Task: Look for products in the category "Canned Meat" that are on sale.
Action: Mouse moved to (262, 120)
Screenshot: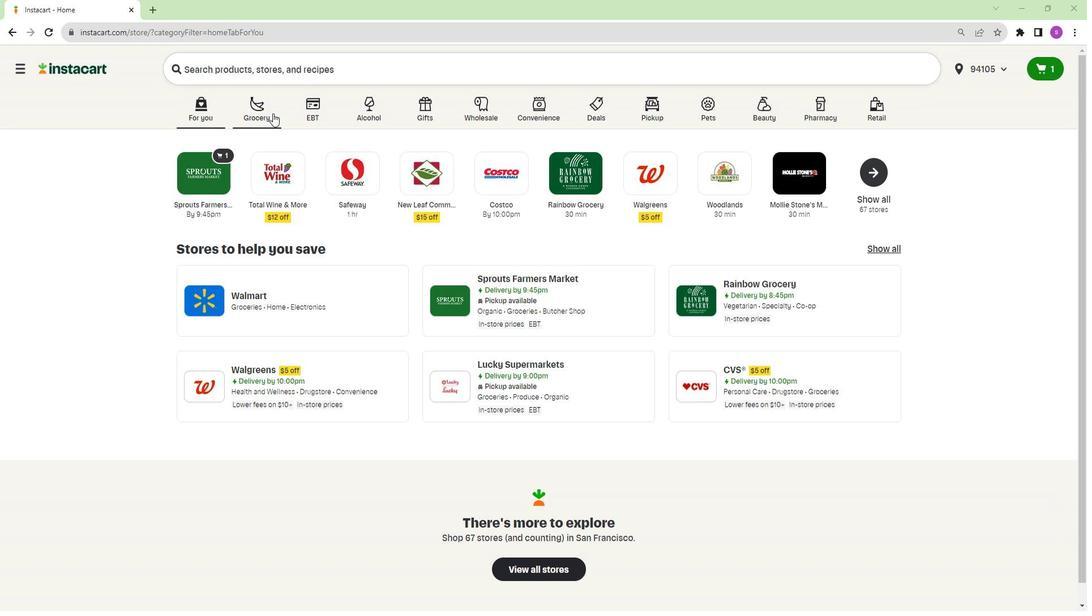 
Action: Mouse pressed left at (262, 120)
Screenshot: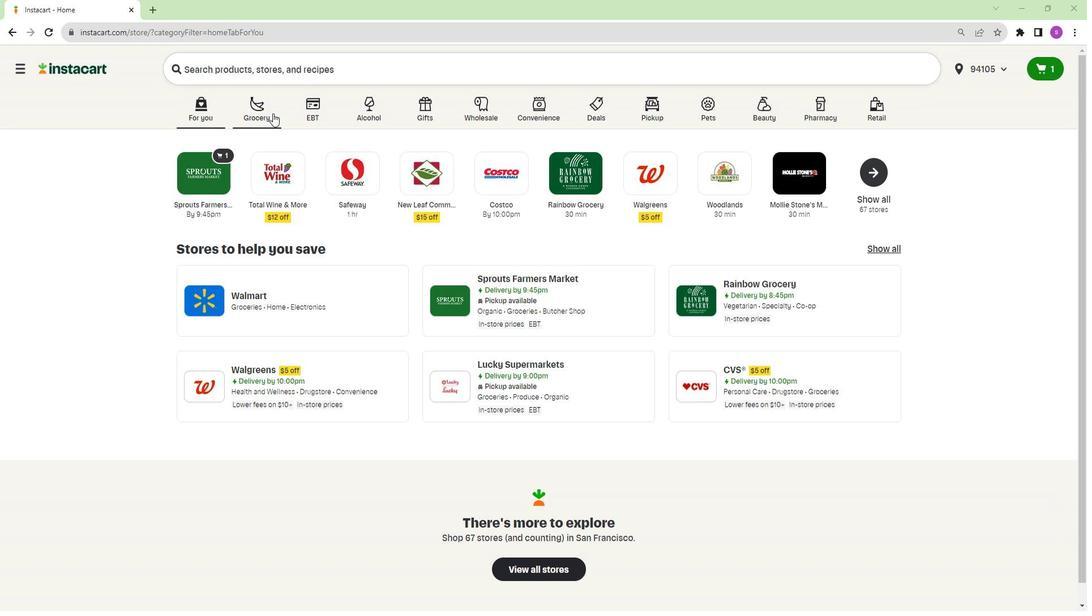 
Action: Mouse moved to (666, 185)
Screenshot: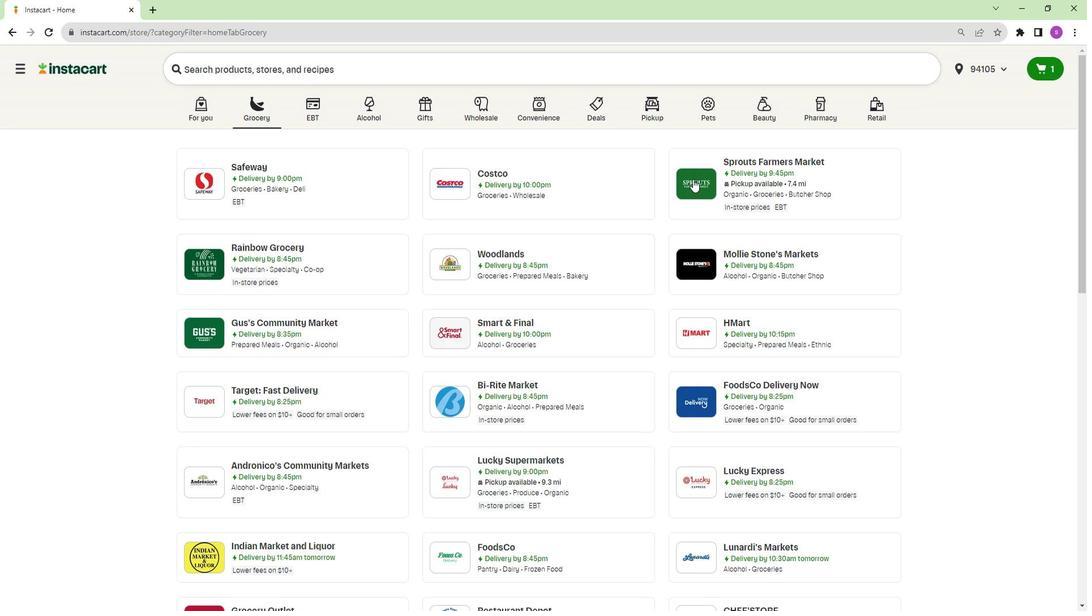 
Action: Mouse pressed left at (666, 185)
Screenshot: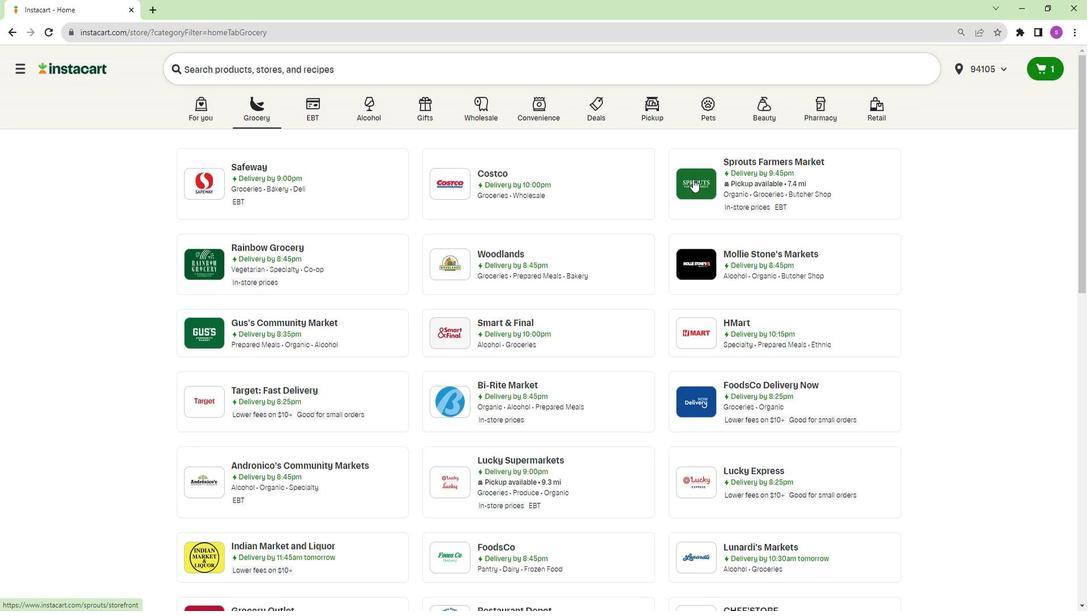 
Action: Mouse moved to (99, 325)
Screenshot: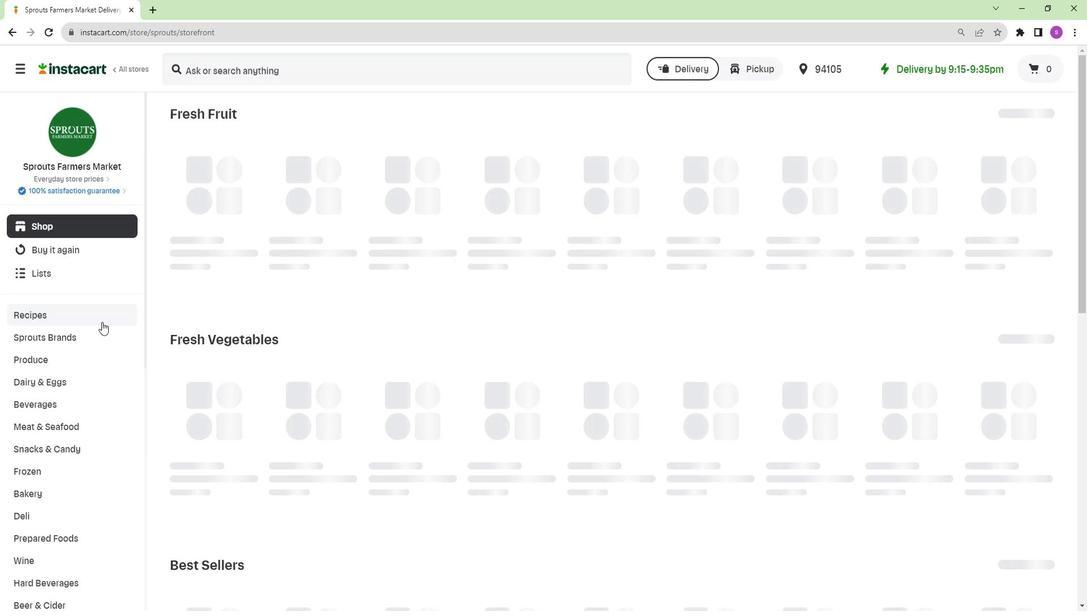 
Action: Mouse scrolled (99, 325) with delta (0, 0)
Screenshot: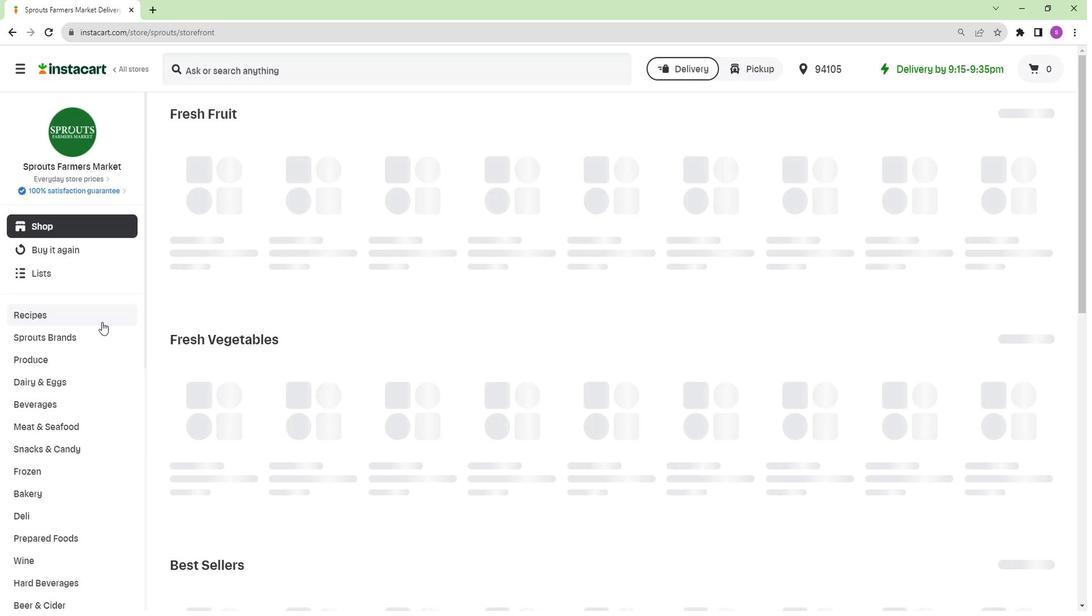 
Action: Mouse moved to (99, 325)
Screenshot: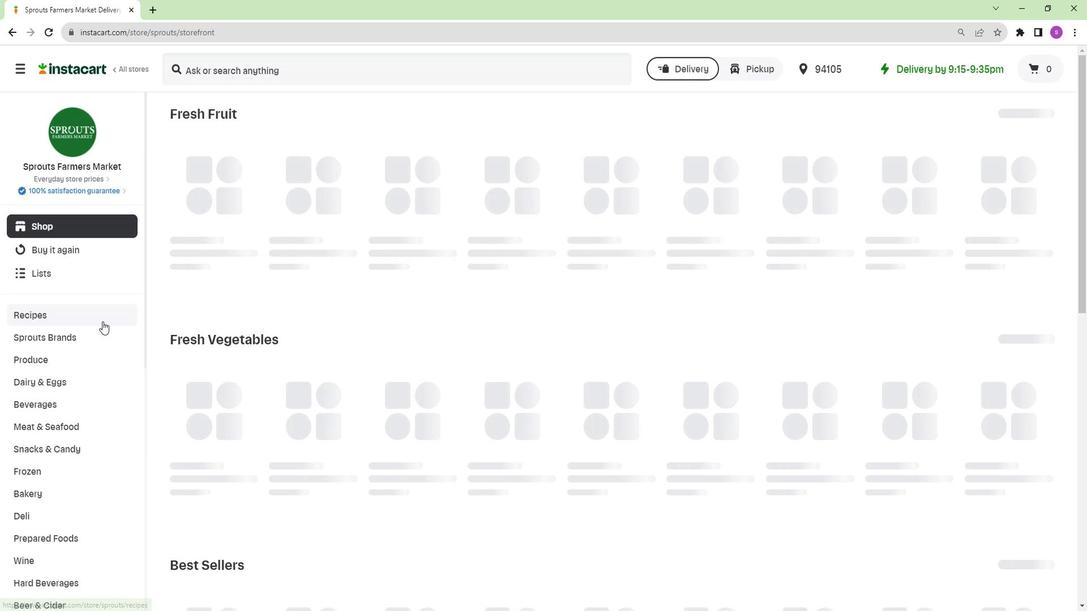
Action: Mouse scrolled (99, 324) with delta (0, 0)
Screenshot: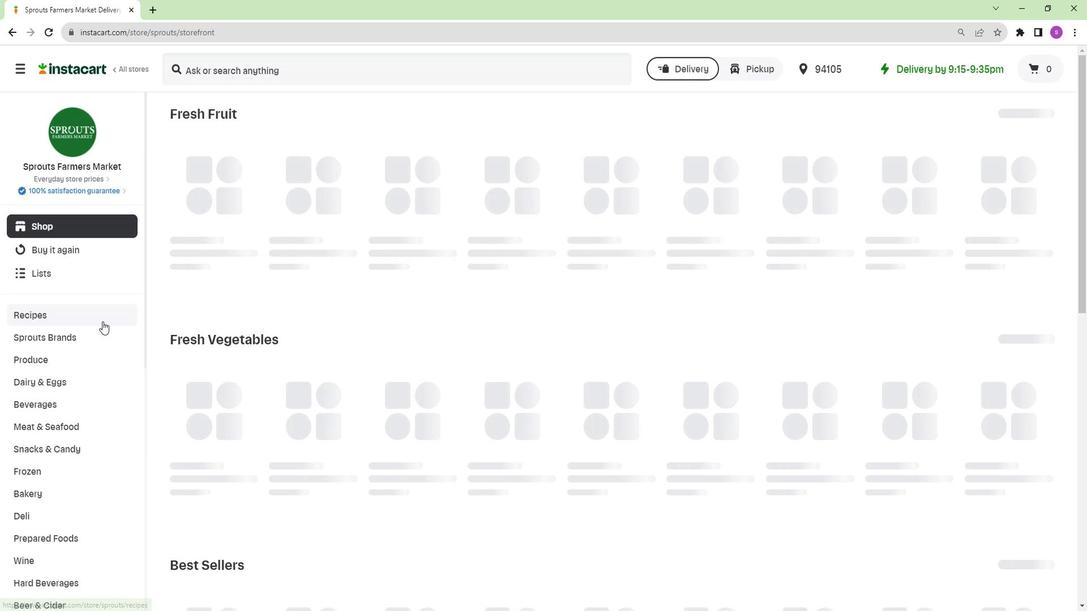 
Action: Mouse moved to (99, 324)
Screenshot: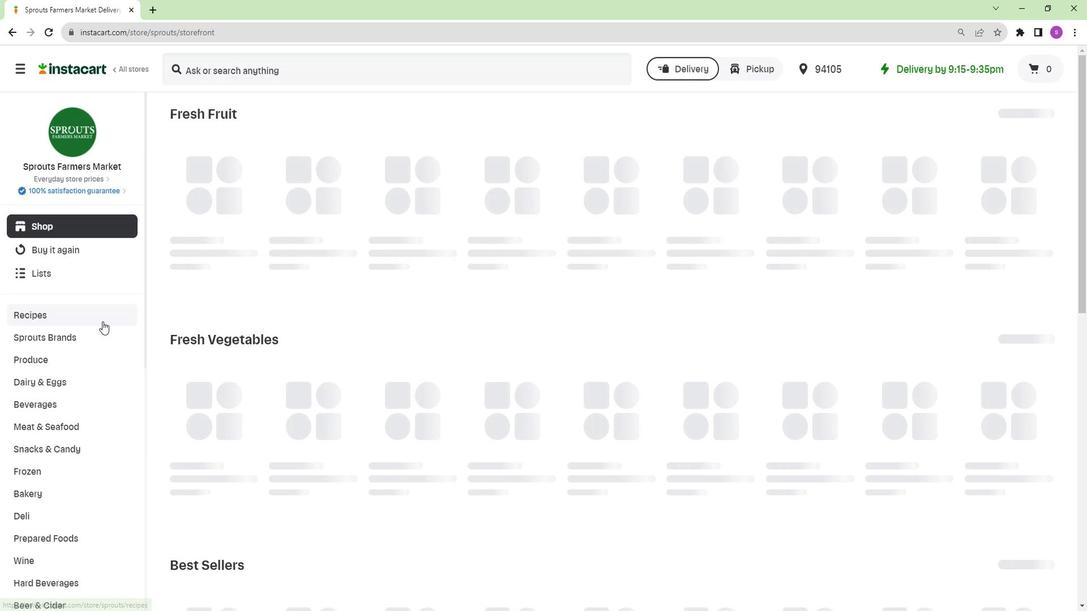 
Action: Mouse scrolled (99, 324) with delta (0, 0)
Screenshot: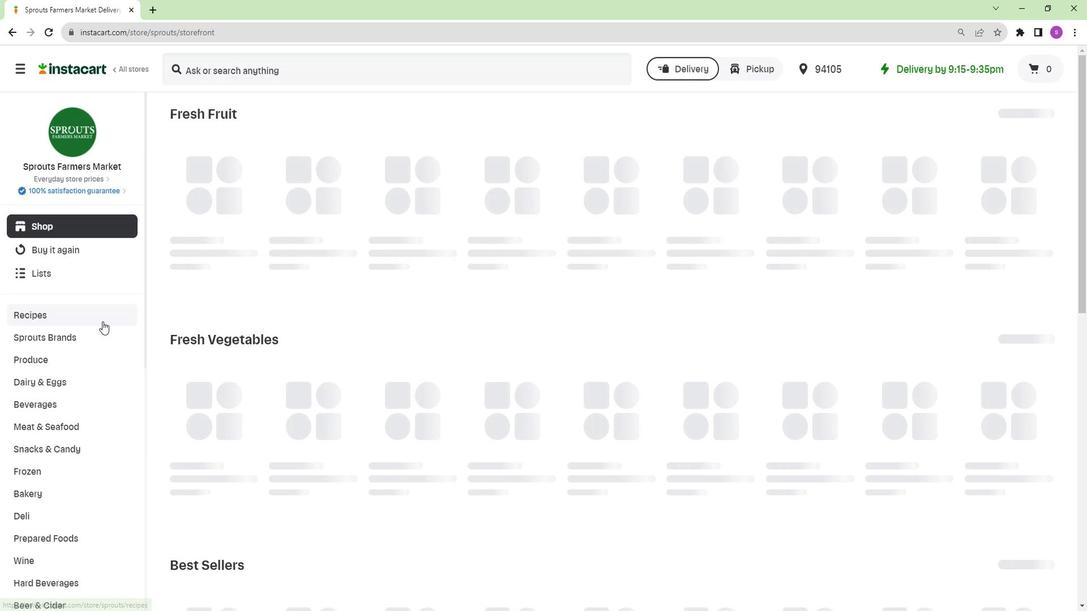 
Action: Mouse moved to (99, 320)
Screenshot: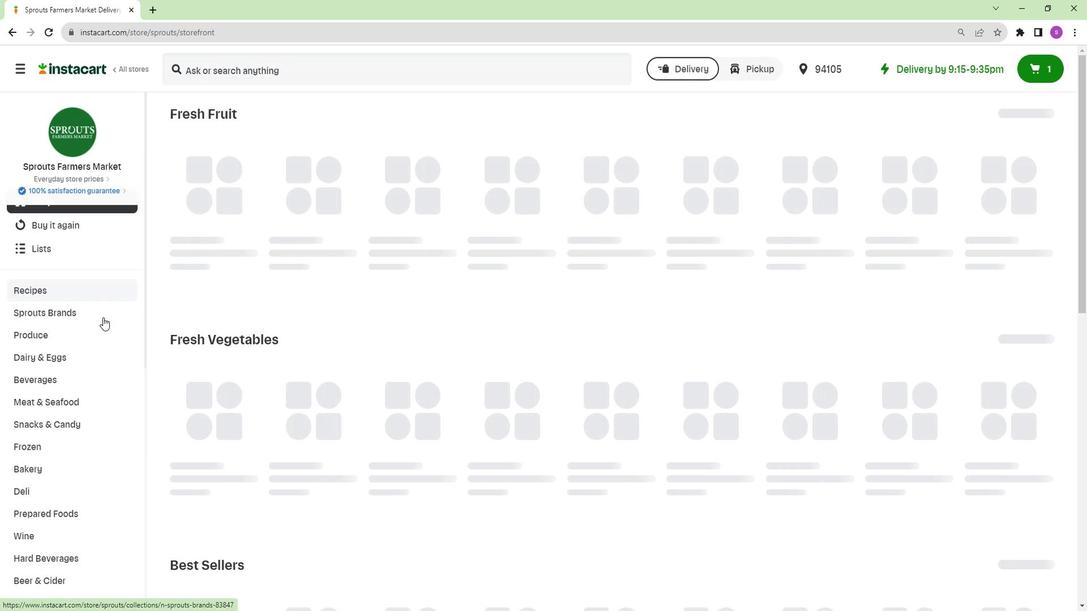 
Action: Mouse scrolled (99, 320) with delta (0, 0)
Screenshot: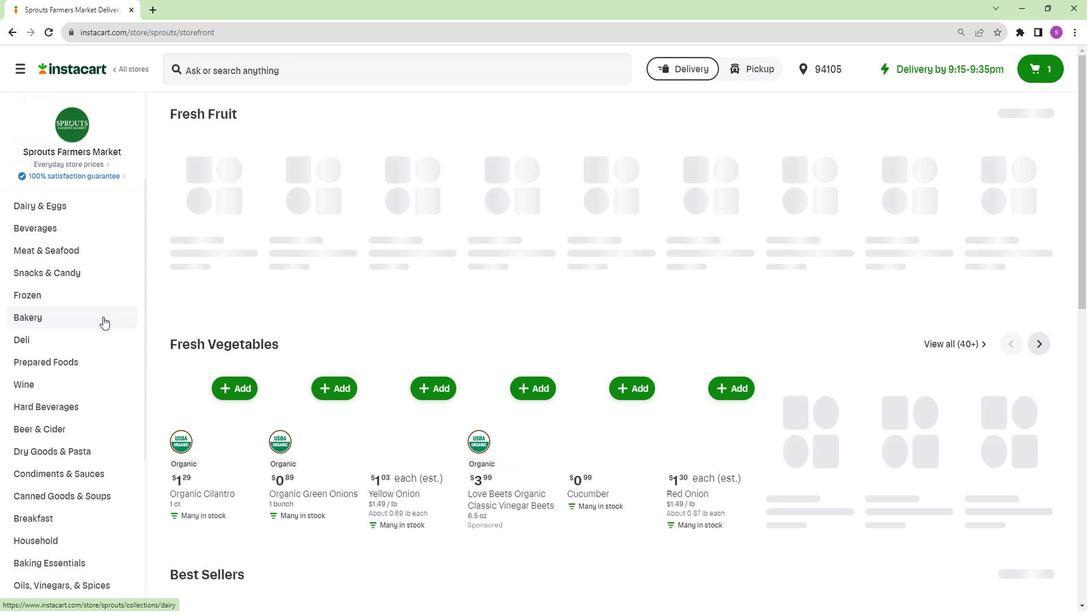 
Action: Mouse scrolled (99, 320) with delta (0, 0)
Screenshot: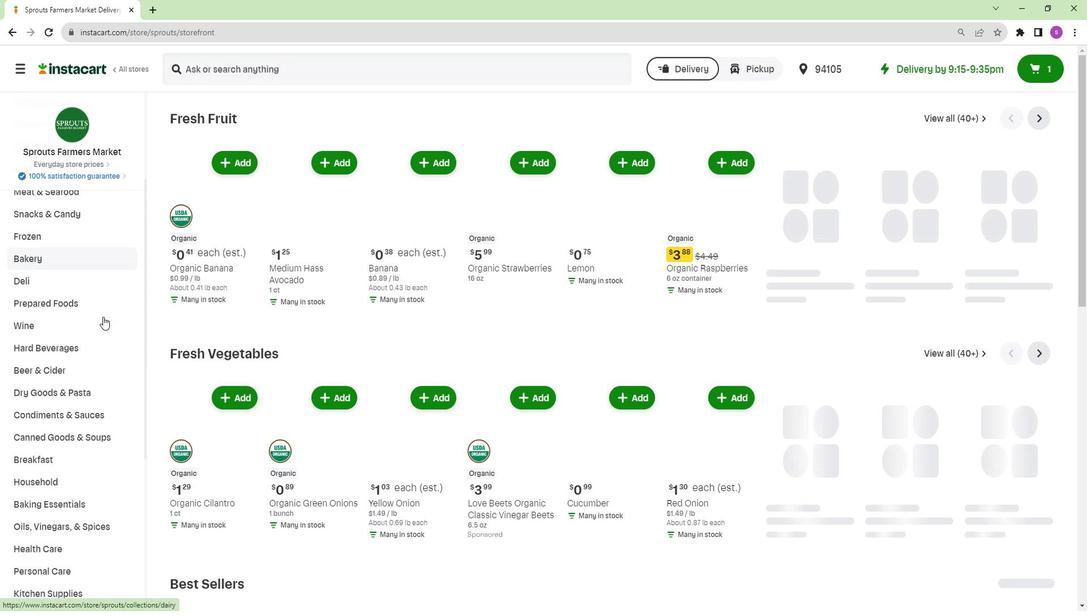 
Action: Mouse scrolled (99, 320) with delta (0, 0)
Screenshot: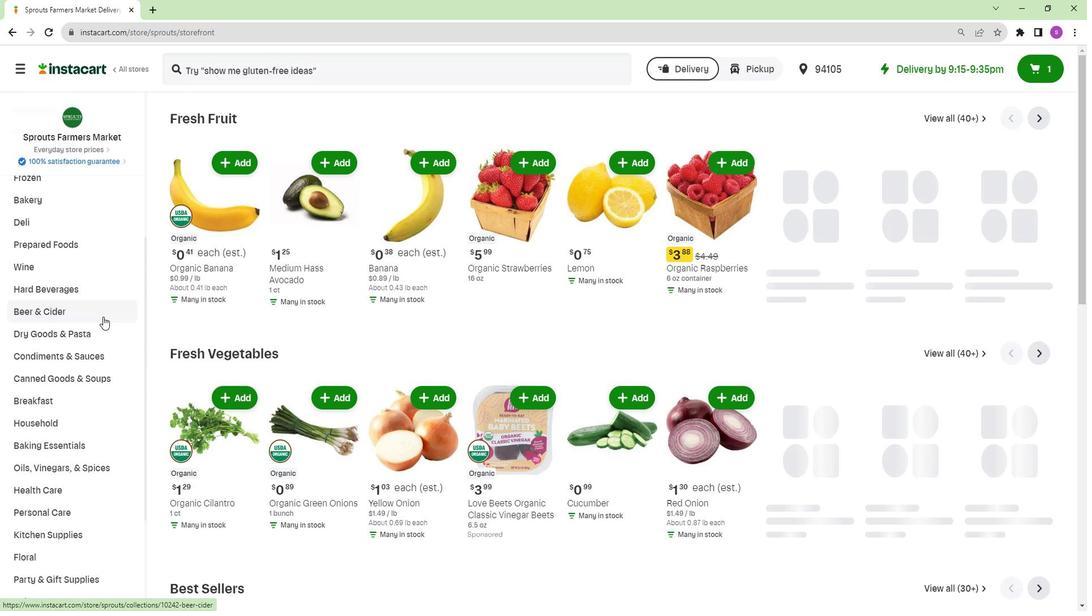 
Action: Mouse moved to (90, 325)
Screenshot: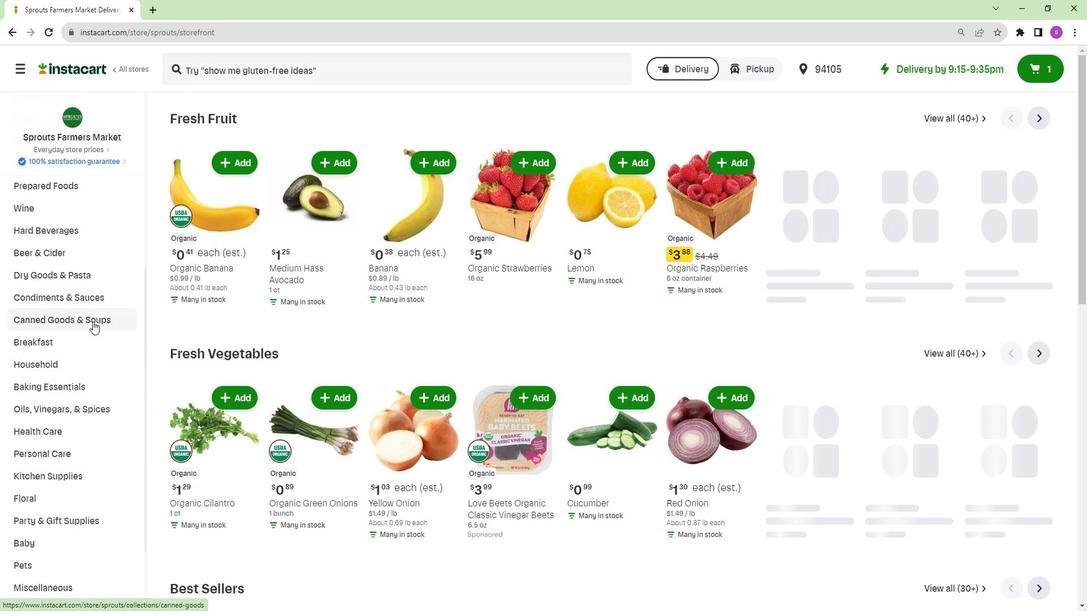 
Action: Mouse pressed left at (90, 325)
Screenshot: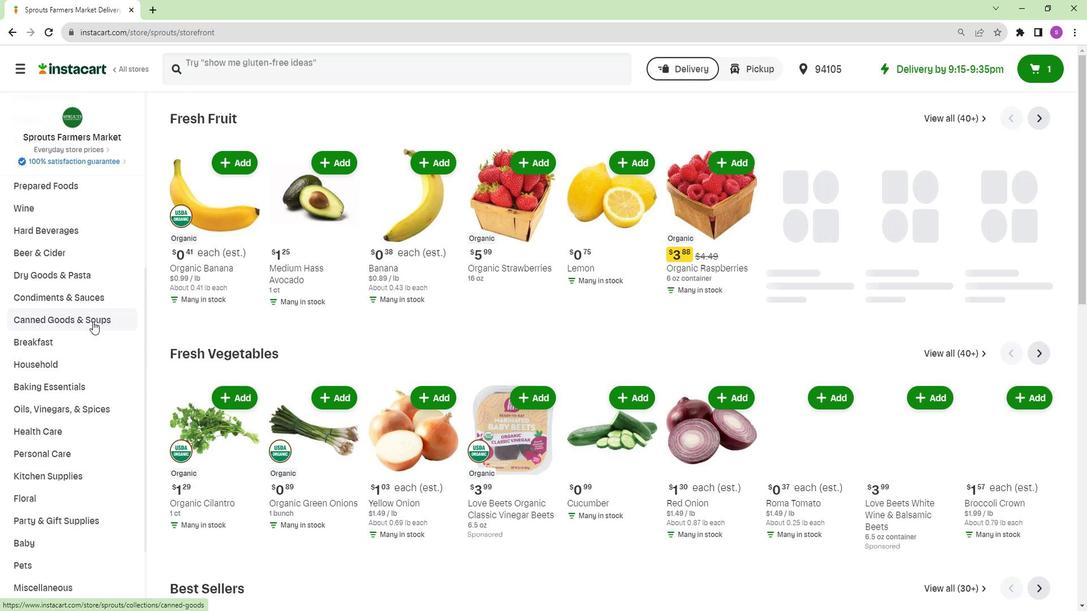 
Action: Mouse moved to (87, 546)
Screenshot: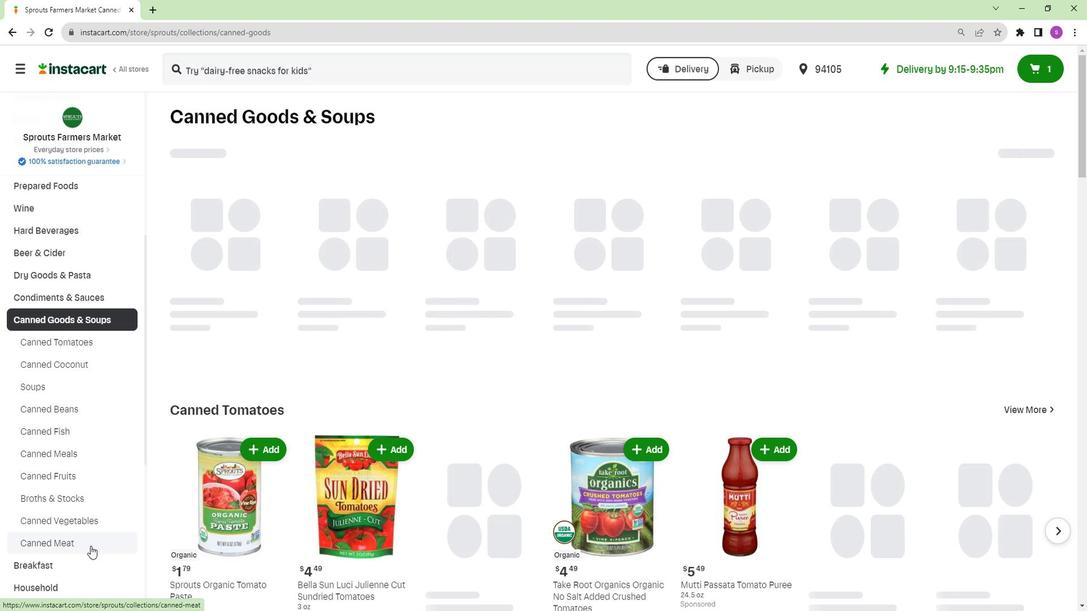 
Action: Mouse pressed left at (87, 546)
Screenshot: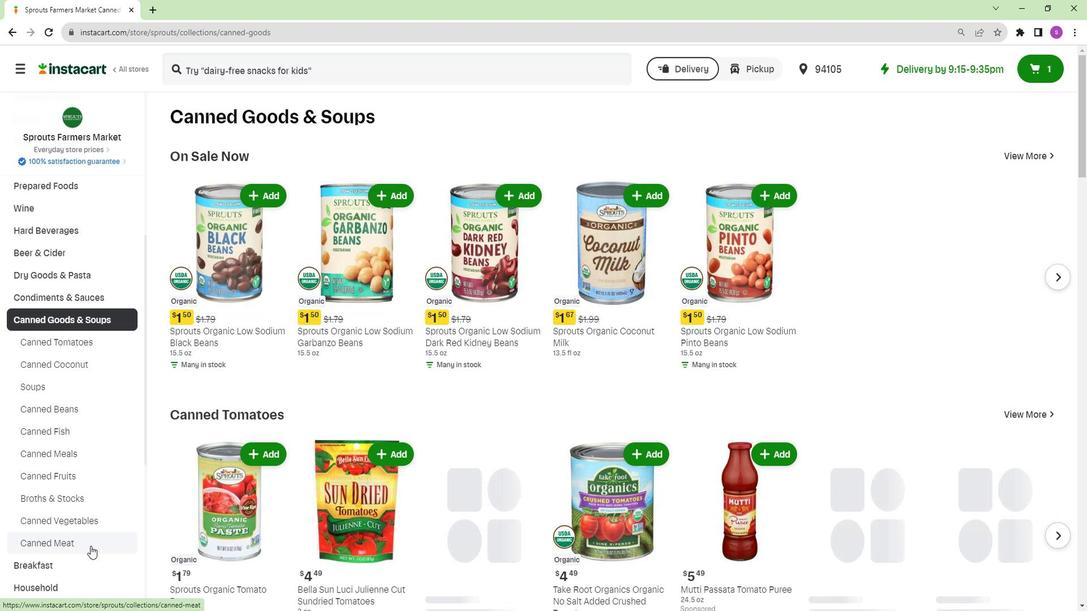
Action: Mouse moved to (434, 190)
Screenshot: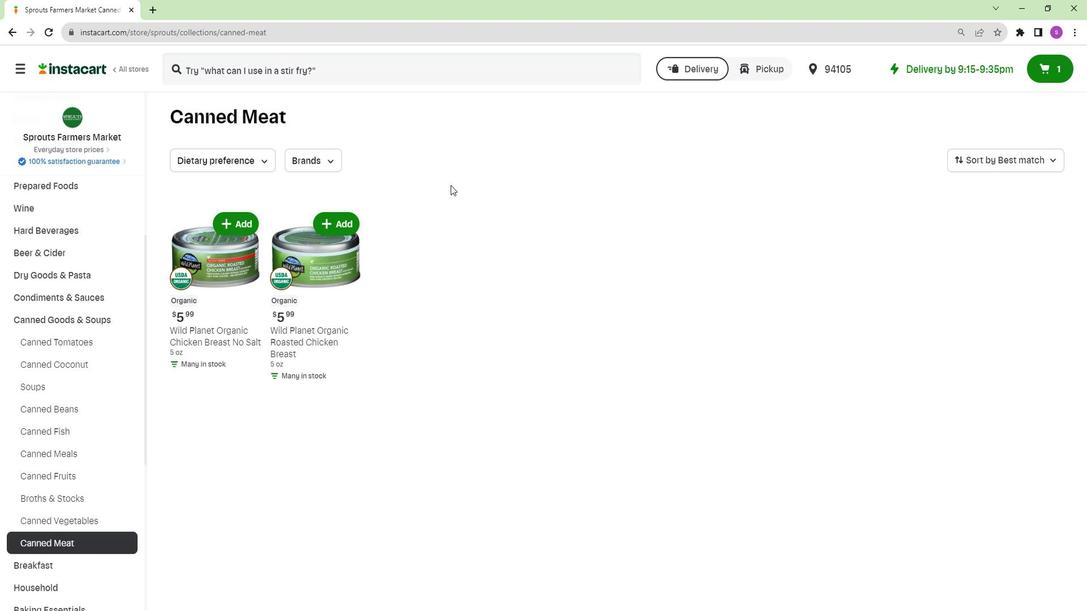 
